 Task: Add Yogi Tea Honey Lavender Stress Relief to the cart.
Action: Mouse pressed left at (19, 93)
Screenshot: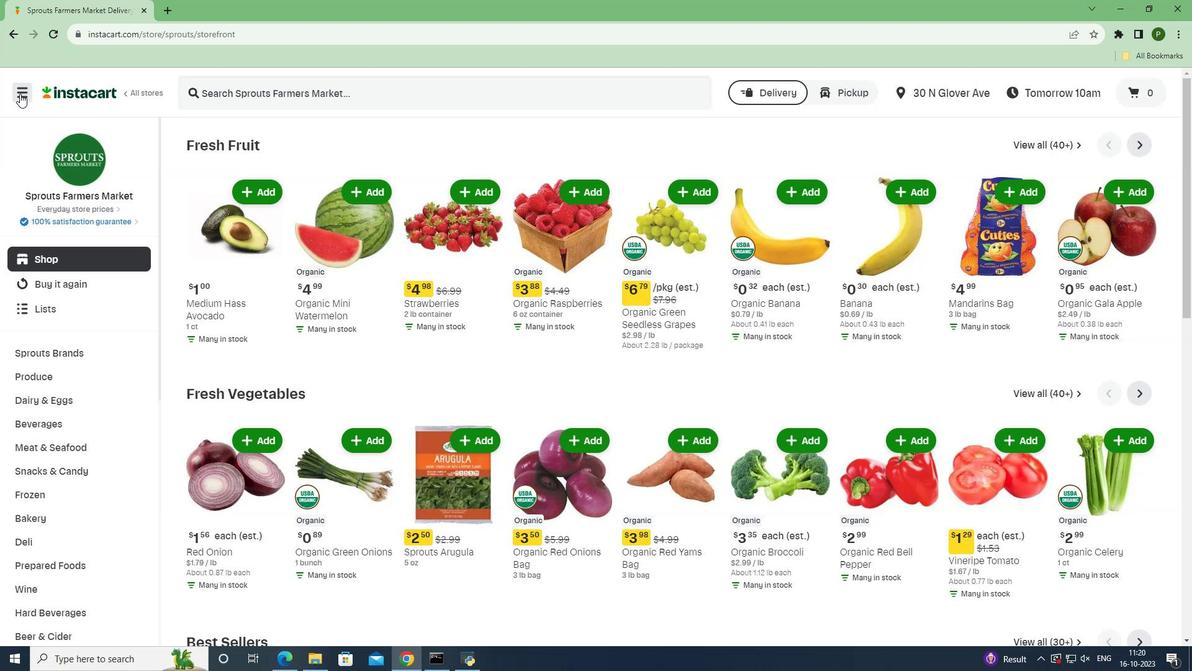 
Action: Mouse moved to (55, 336)
Screenshot: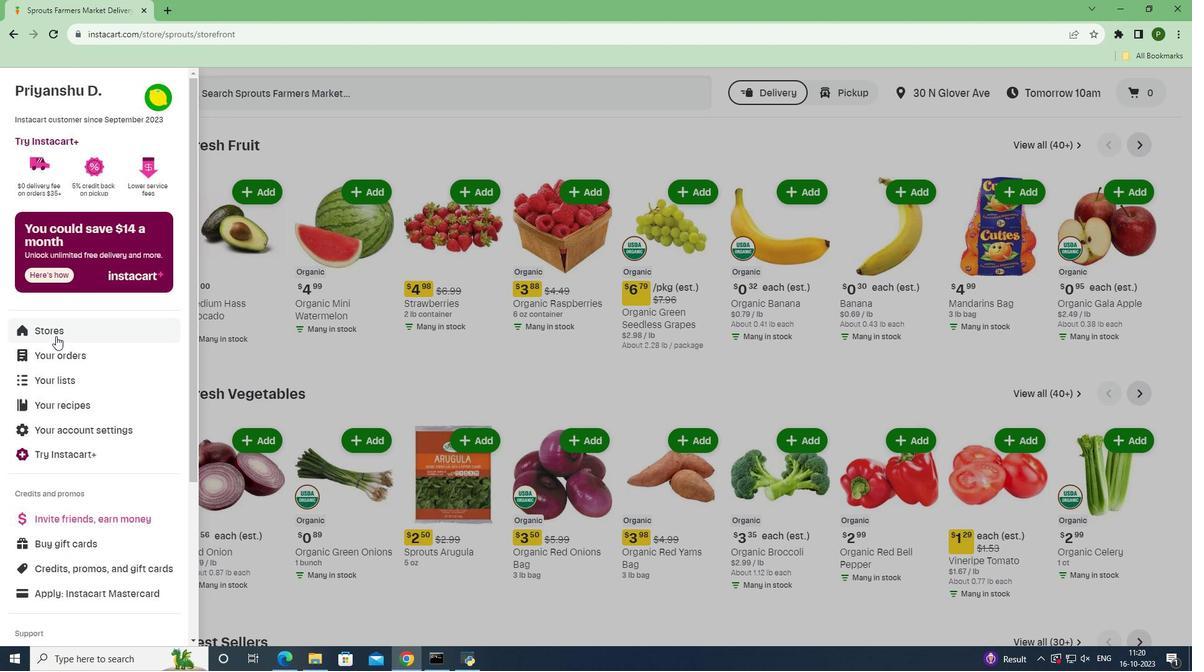 
Action: Mouse pressed left at (55, 336)
Screenshot: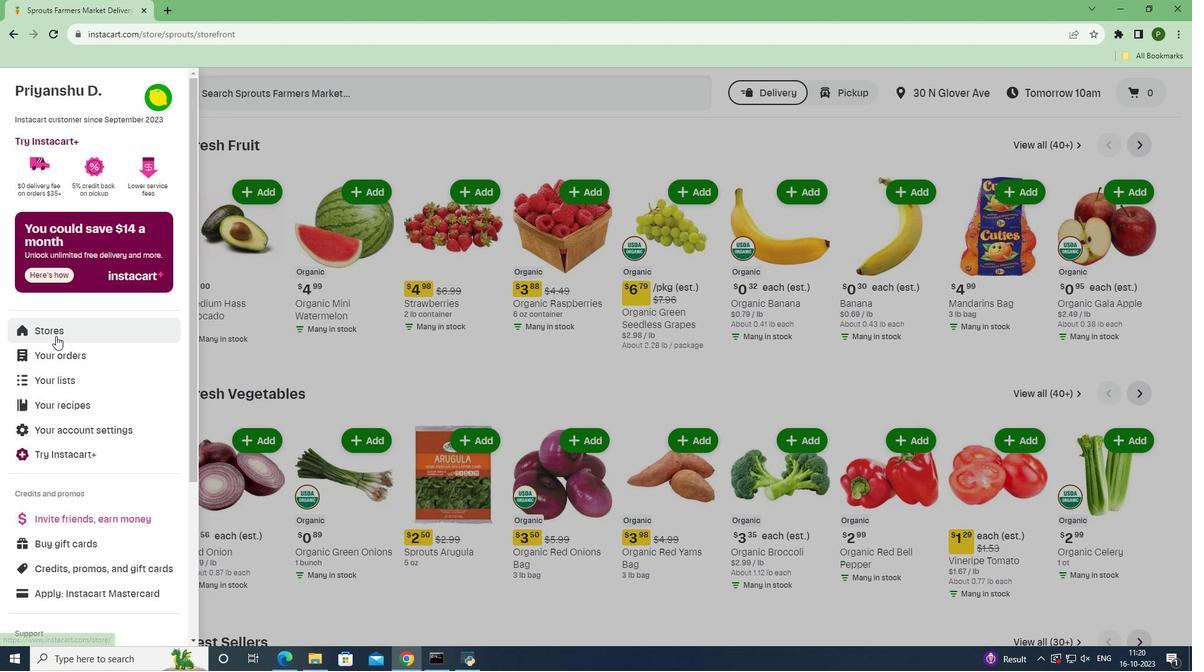 
Action: Mouse moved to (281, 146)
Screenshot: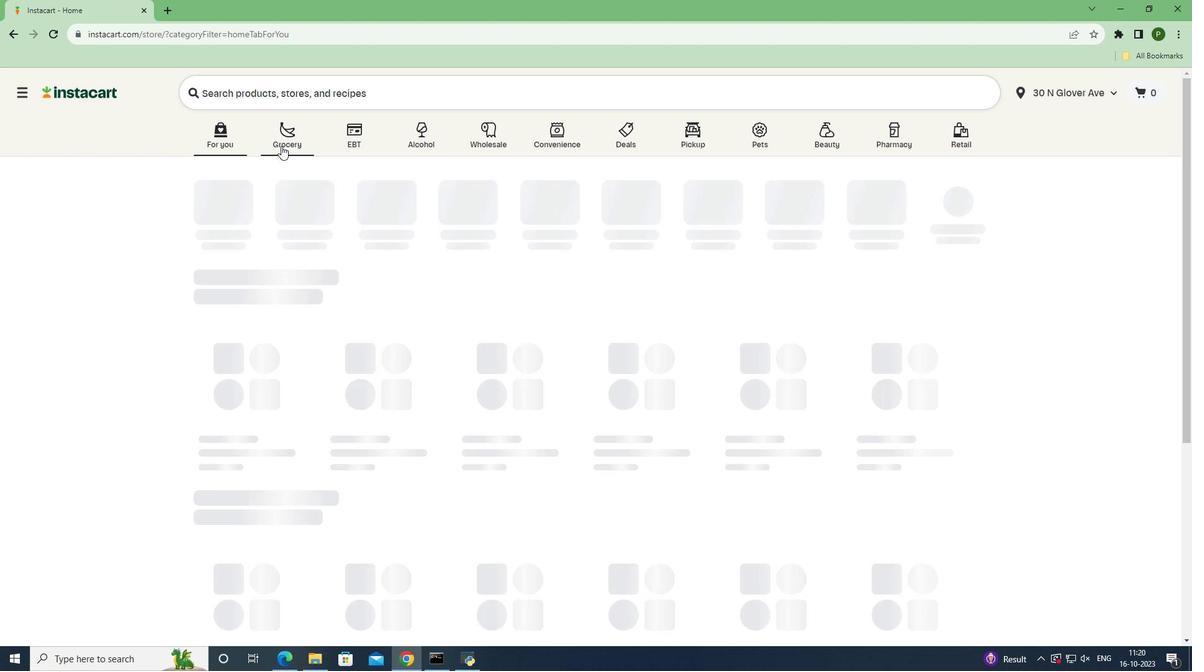 
Action: Mouse pressed left at (281, 146)
Screenshot: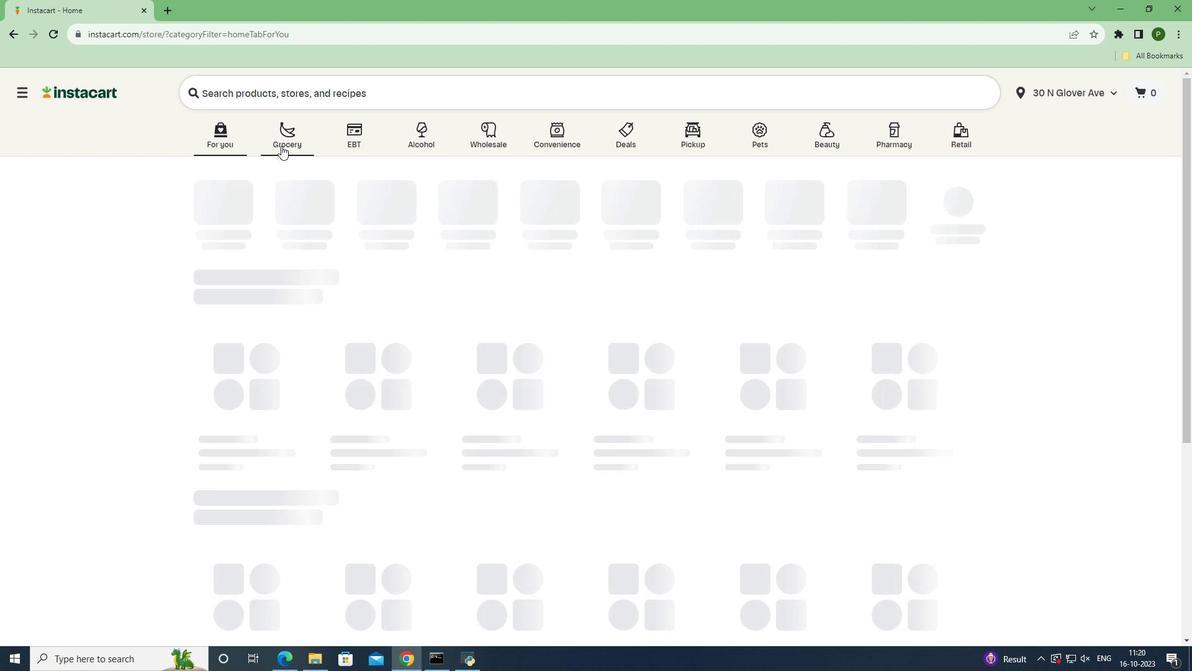 
Action: Mouse moved to (826, 279)
Screenshot: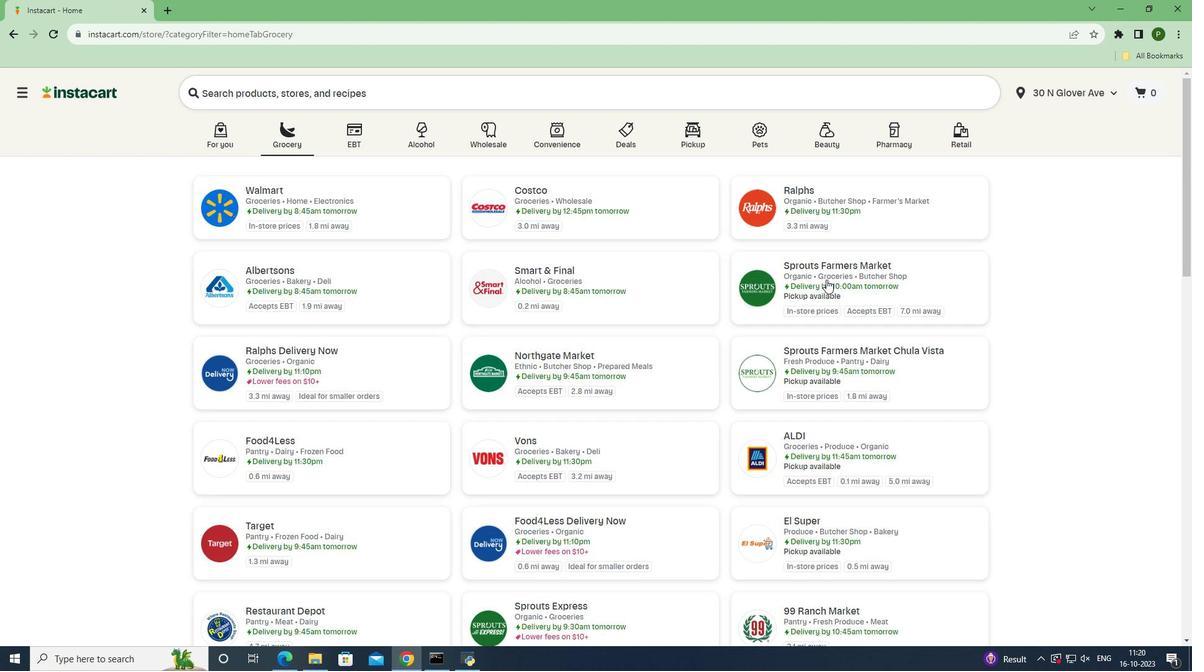 
Action: Mouse pressed left at (826, 279)
Screenshot: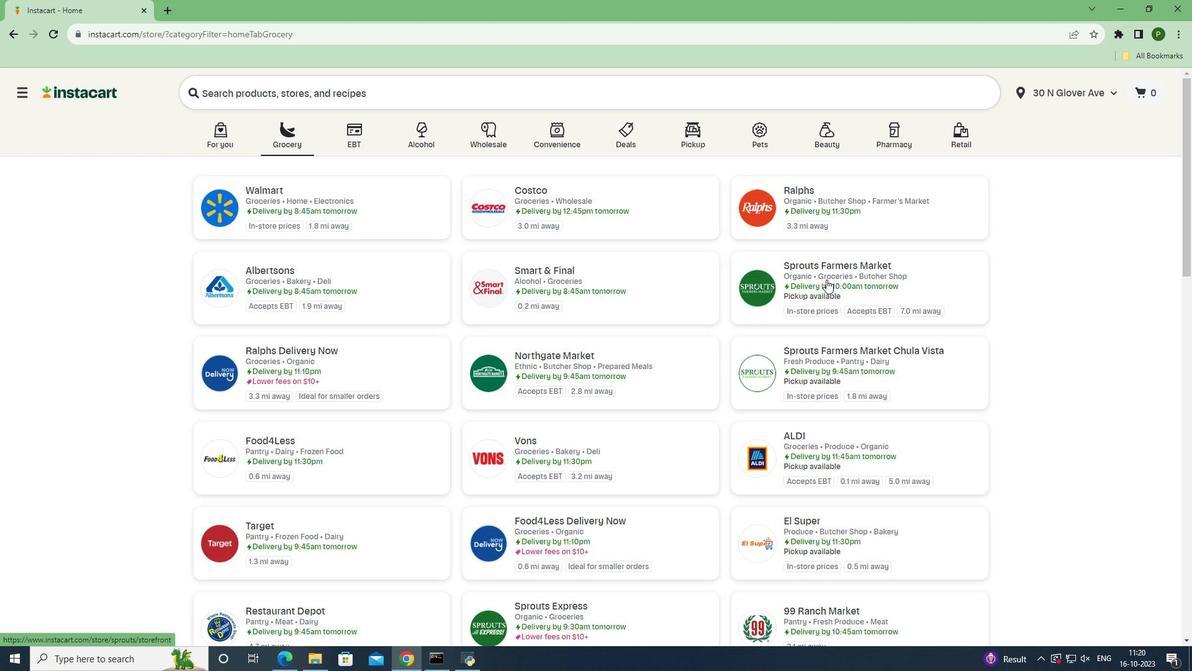 
Action: Mouse moved to (49, 421)
Screenshot: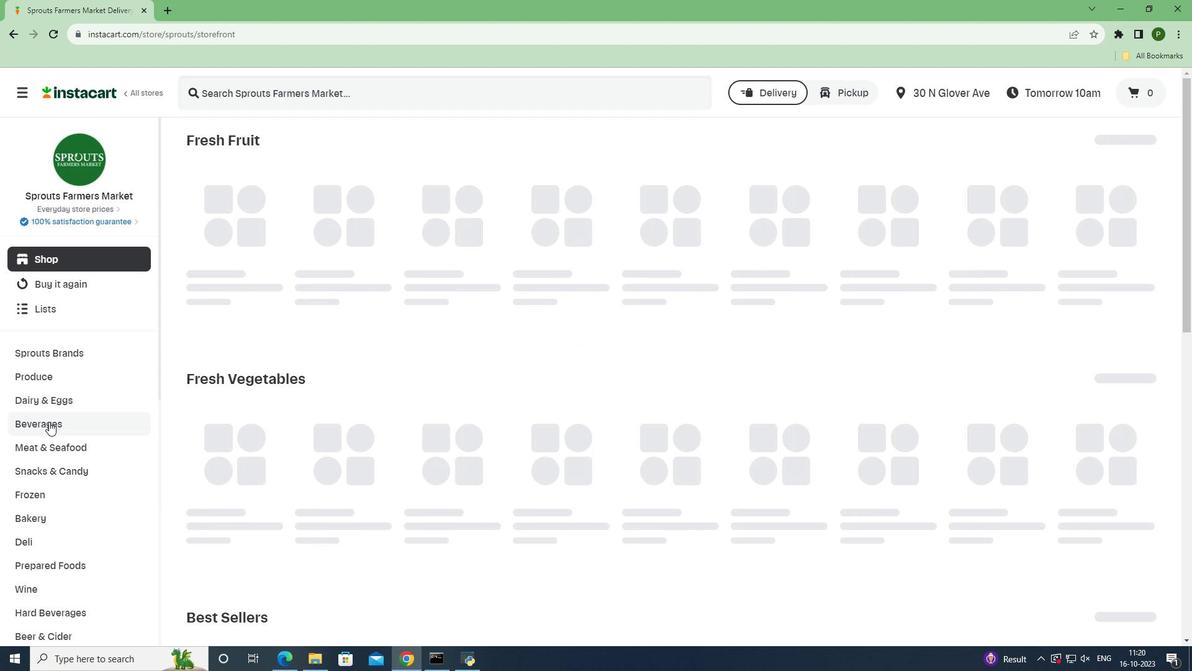 
Action: Mouse pressed left at (49, 421)
Screenshot: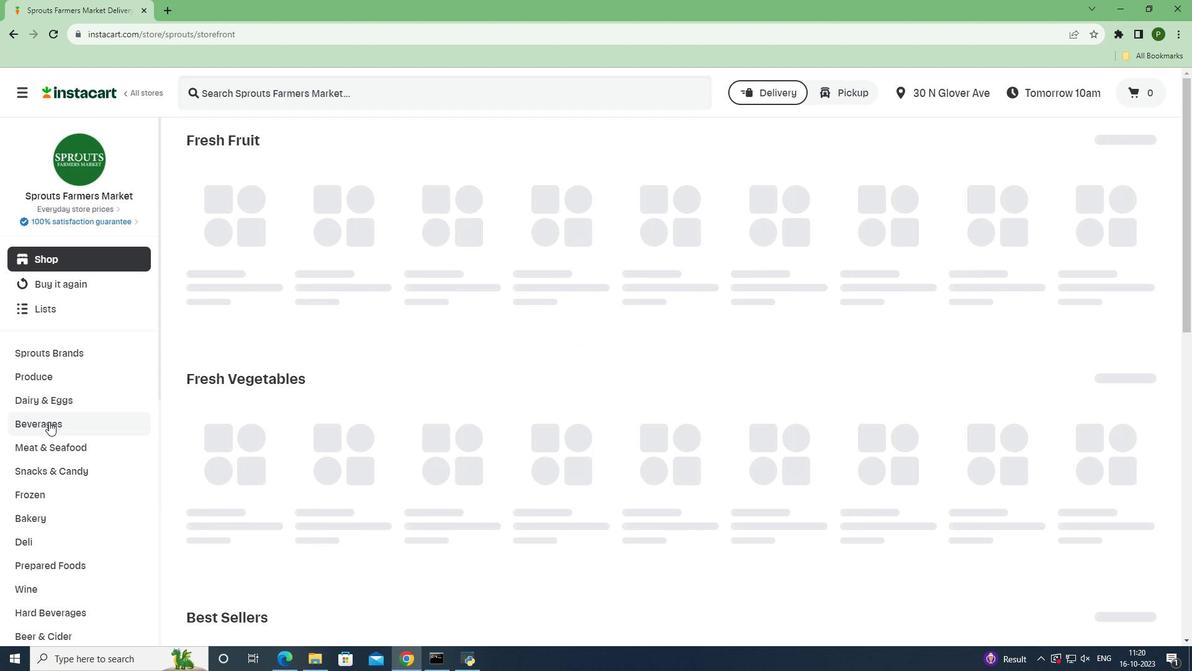 
Action: Mouse moved to (1081, 173)
Screenshot: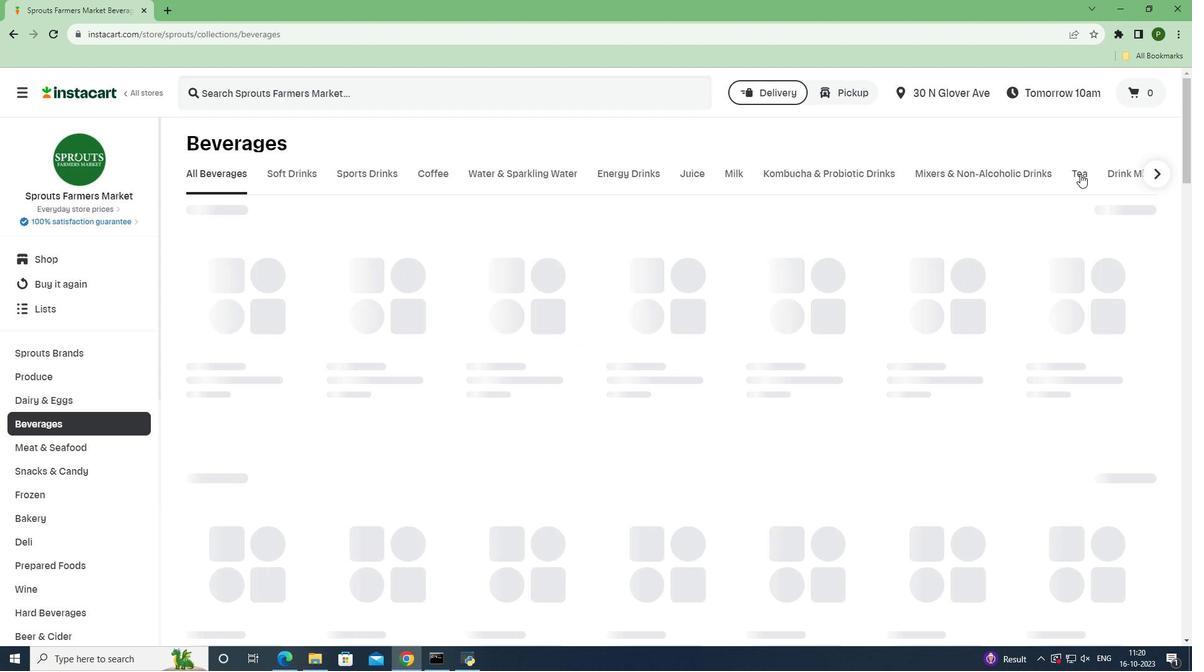 
Action: Mouse pressed left at (1081, 173)
Screenshot: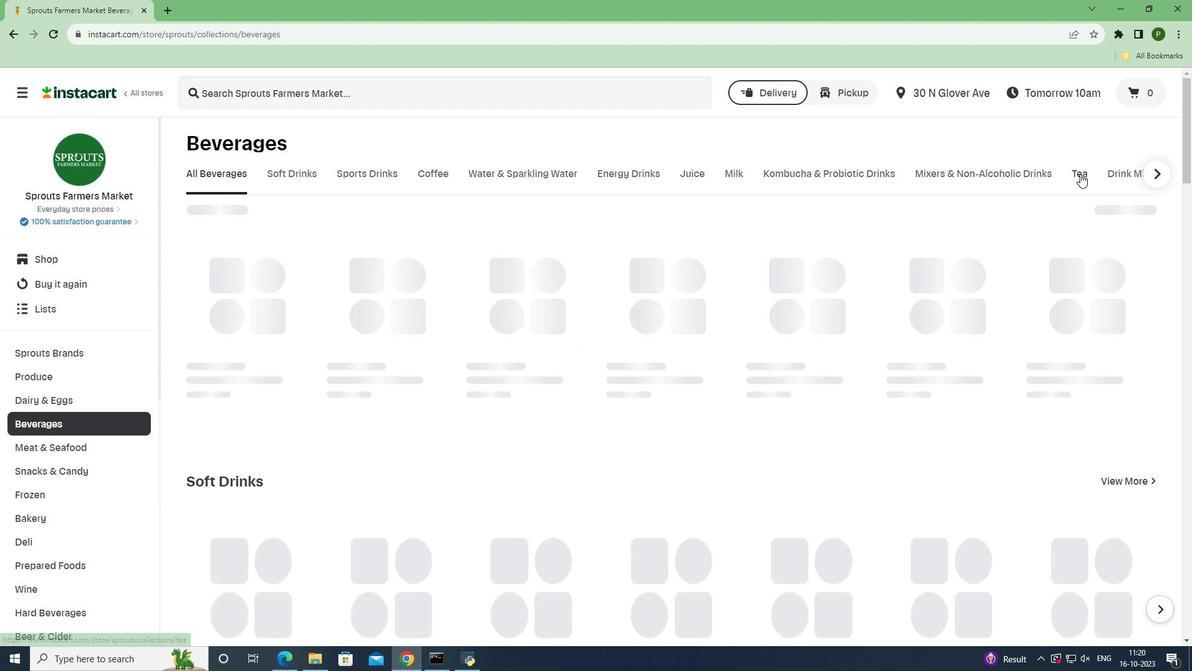 
Action: Mouse moved to (481, 95)
Screenshot: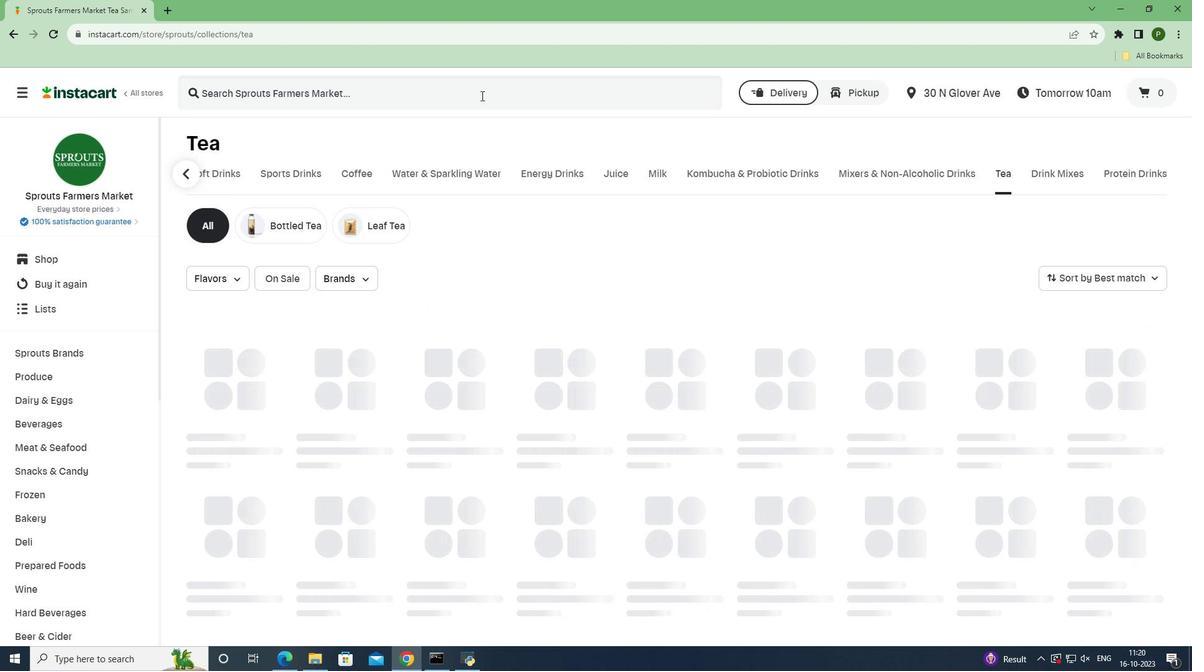 
Action: Mouse pressed left at (481, 95)
Screenshot: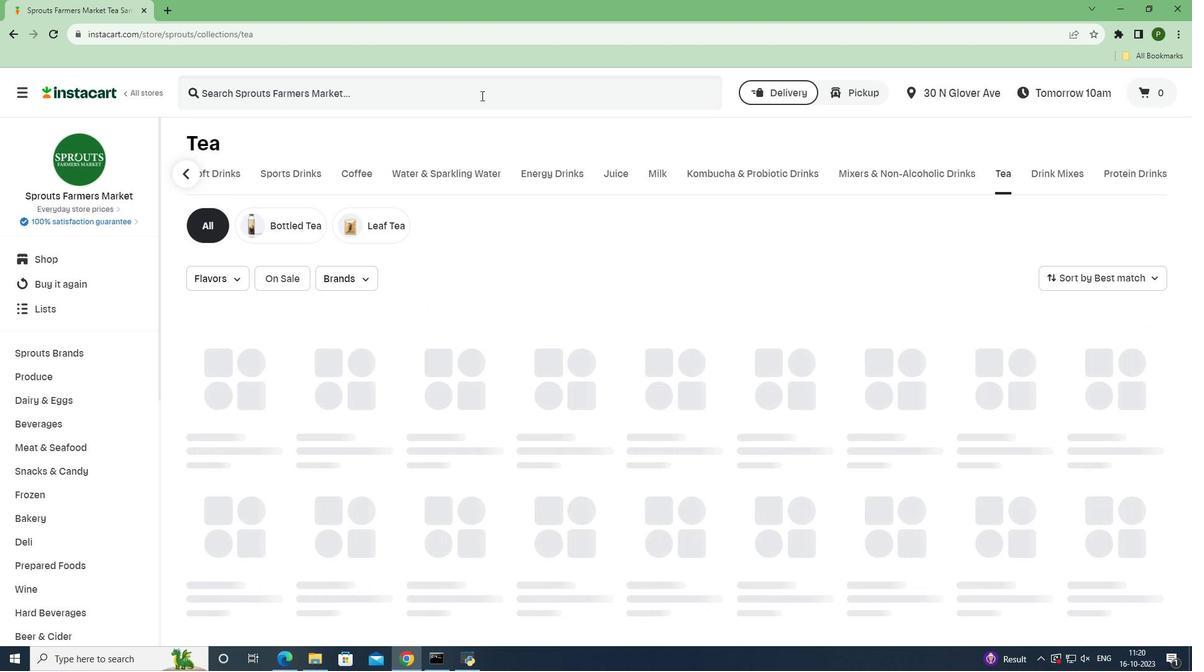 
Action: Key pressed <Key.caps_lock>Y<Key.caps_lock>ogi<Key.space><Key.caps_lock>T<Key.caps_lock>ea<Key.space><Key.caps_lock>H<Key.caps_lock>oney<Key.space><Key.caps_lock>L<Key.caps_lock>avender<Key.space><Key.caps_lock>S<Key.caps_lock>tress<Key.space><Key.caps_lock>R<Key.caps_lock>elief<Key.space><Key.enter>
Screenshot: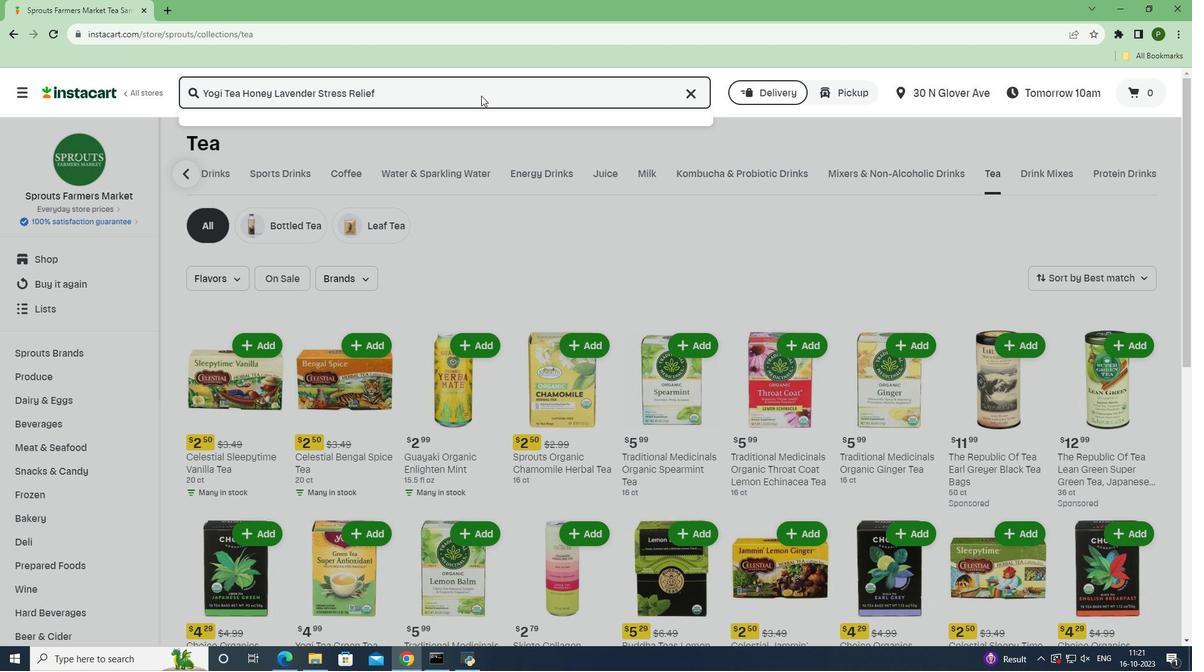 
Action: Mouse moved to (726, 207)
Screenshot: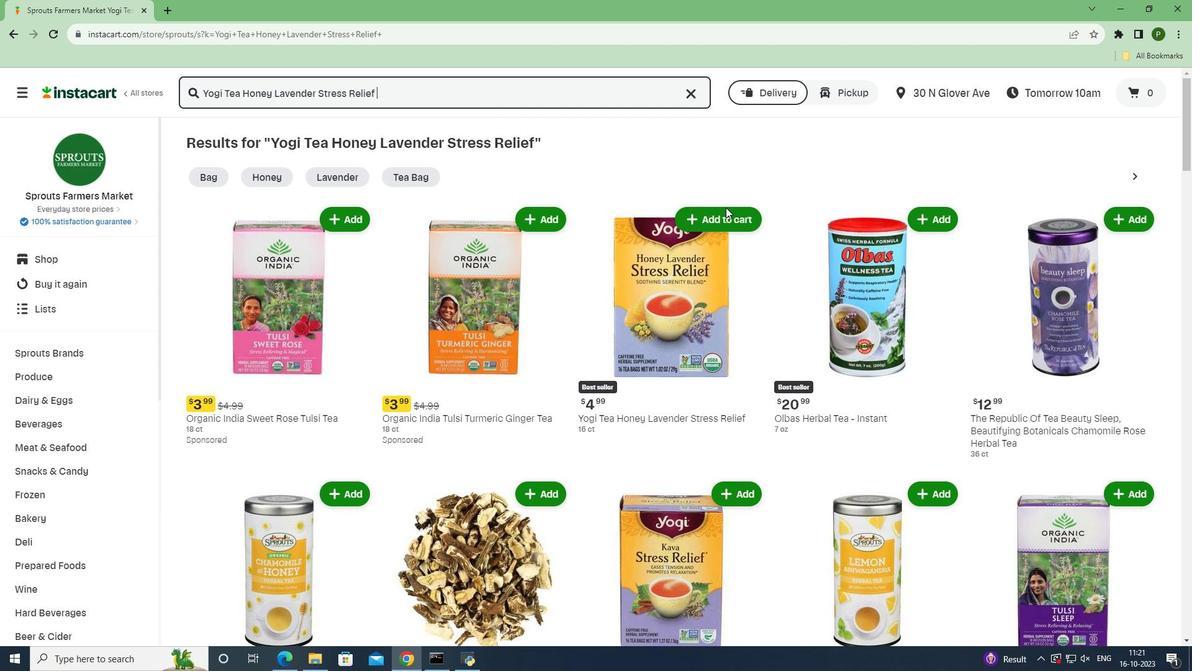 
Action: Mouse pressed left at (726, 207)
Screenshot: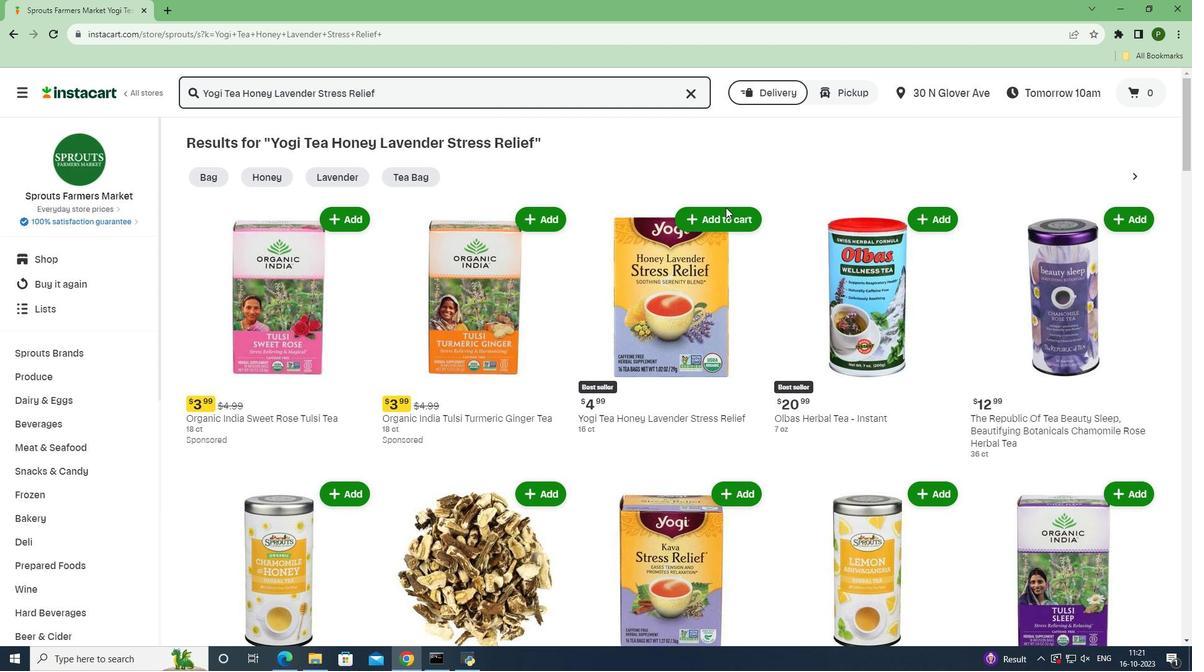 
Action: Mouse moved to (727, 220)
Screenshot: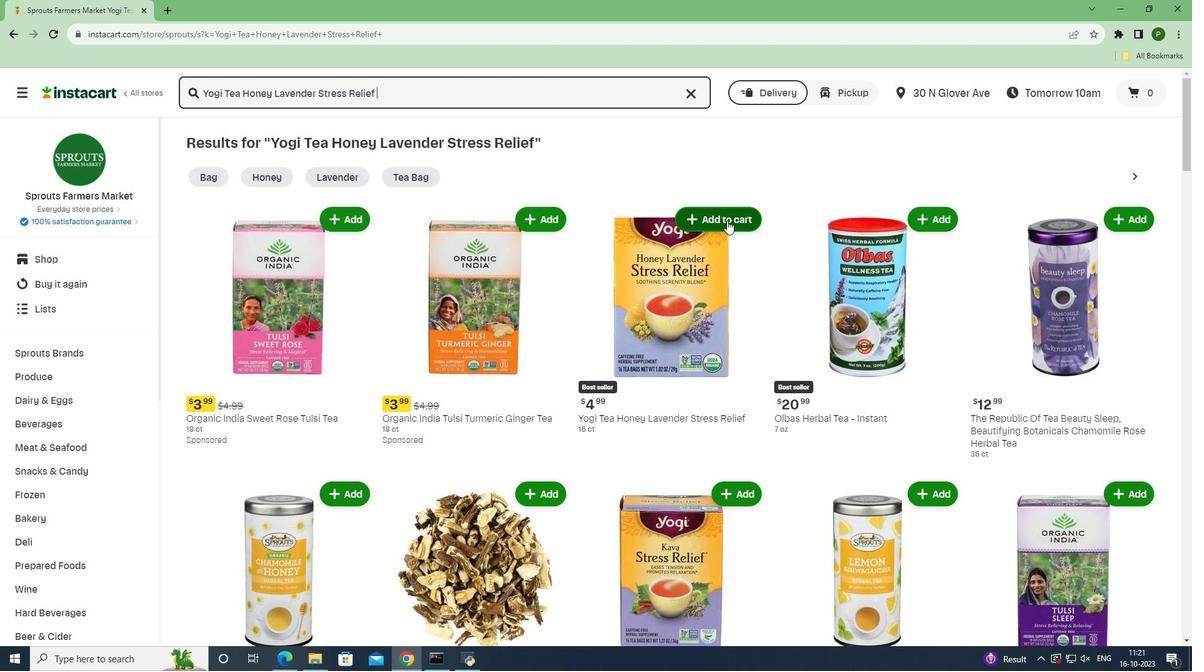 
Action: Mouse pressed left at (727, 220)
Screenshot: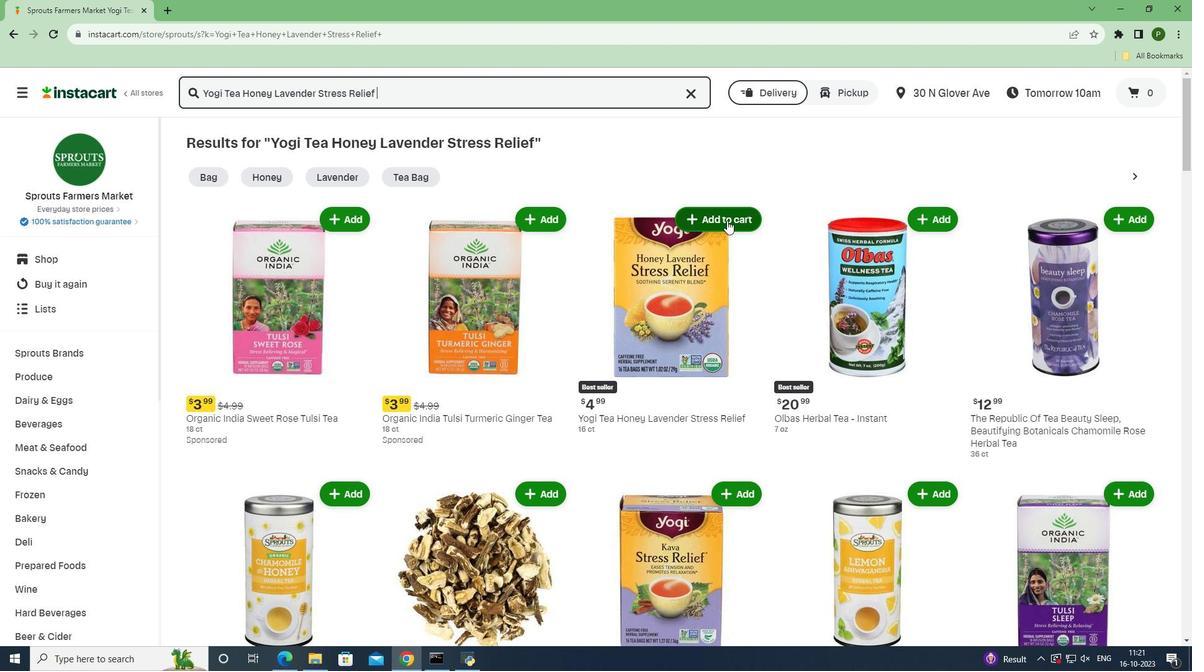 
Action: Mouse moved to (748, 275)
Screenshot: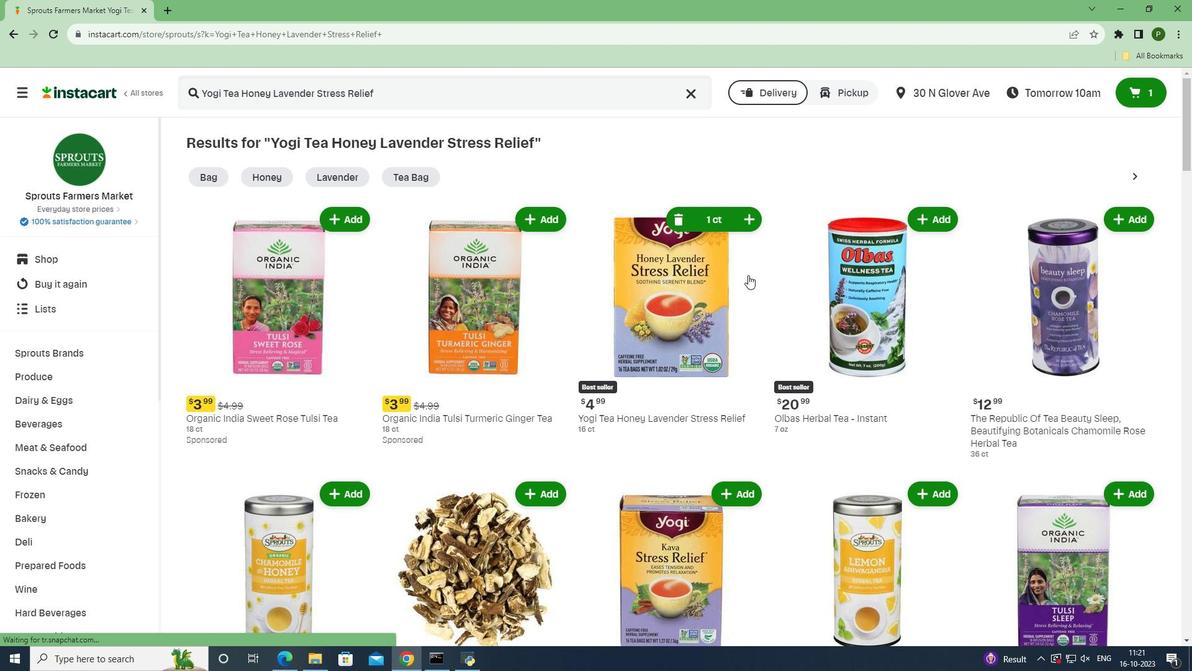 
